 Task: Look for products in the category "Beef" from the brand "Store Brand".
Action: Mouse moved to (24, 80)
Screenshot: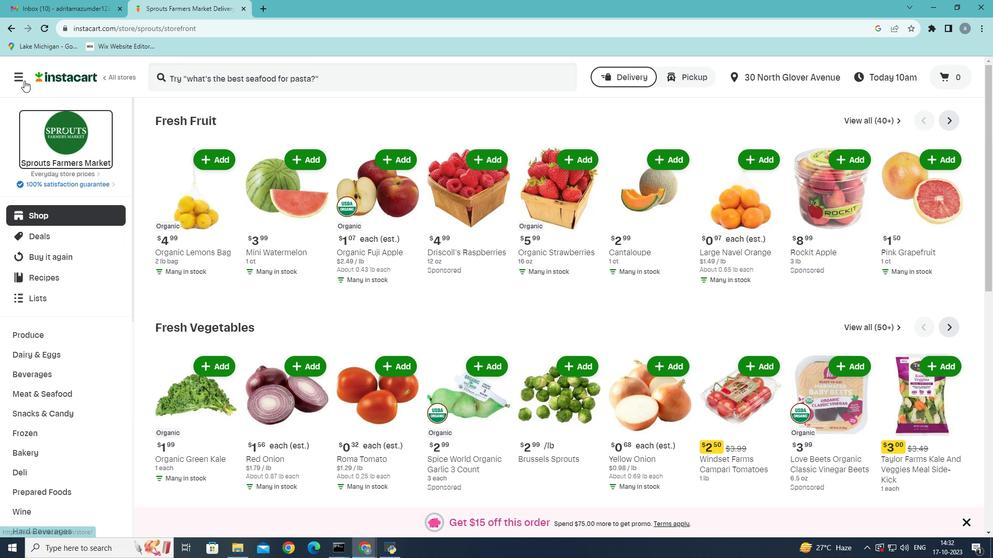 
Action: Mouse pressed left at (24, 80)
Screenshot: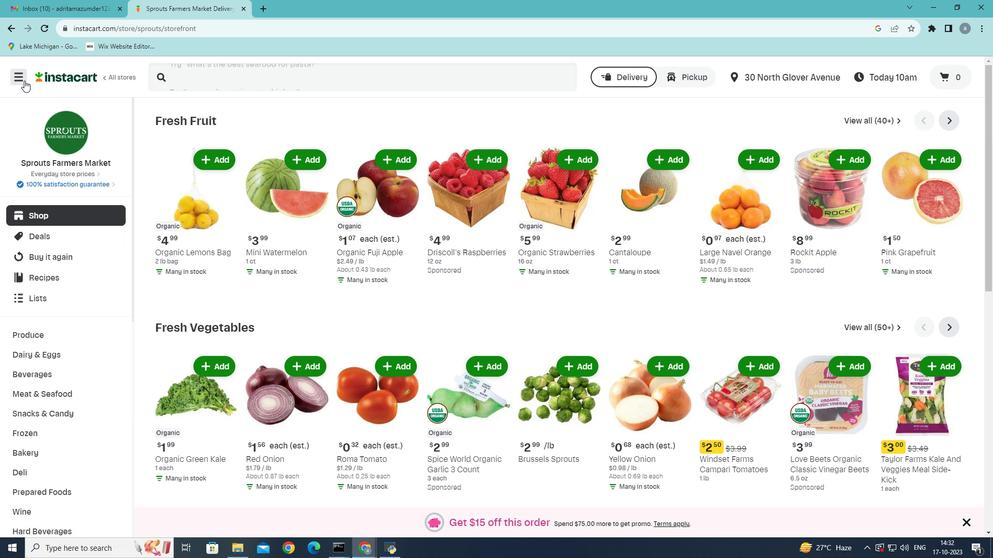 
Action: Mouse moved to (55, 305)
Screenshot: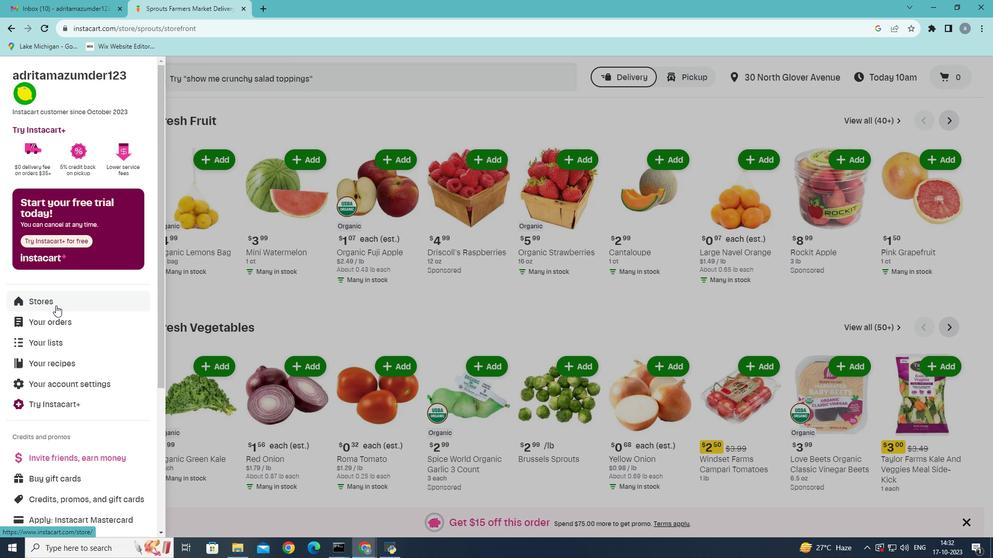 
Action: Mouse pressed left at (55, 305)
Screenshot: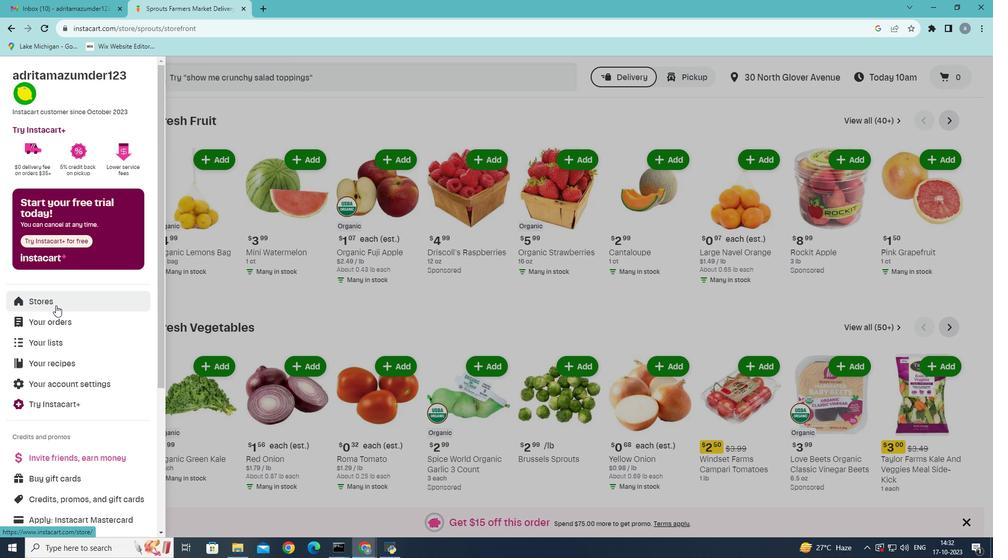 
Action: Mouse moved to (238, 122)
Screenshot: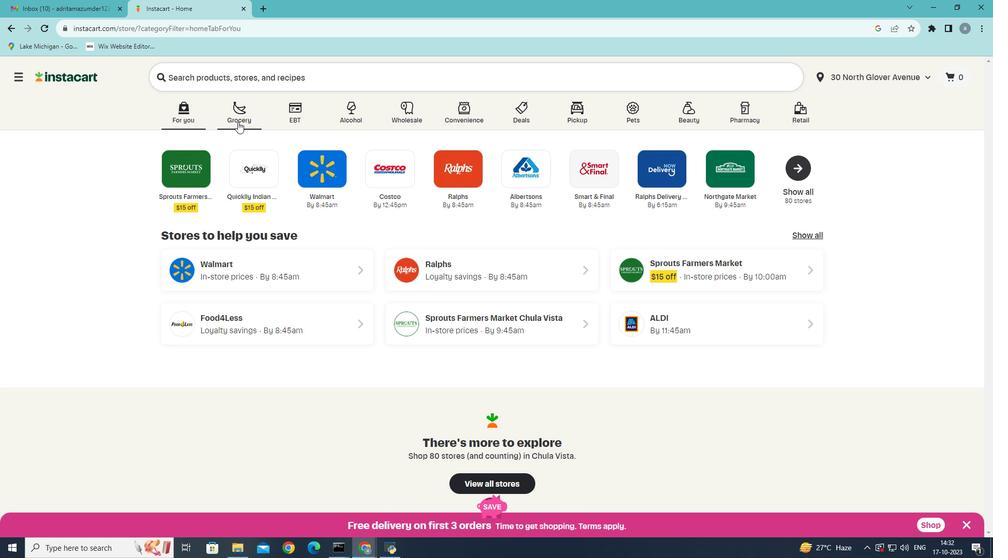 
Action: Mouse pressed left at (238, 122)
Screenshot: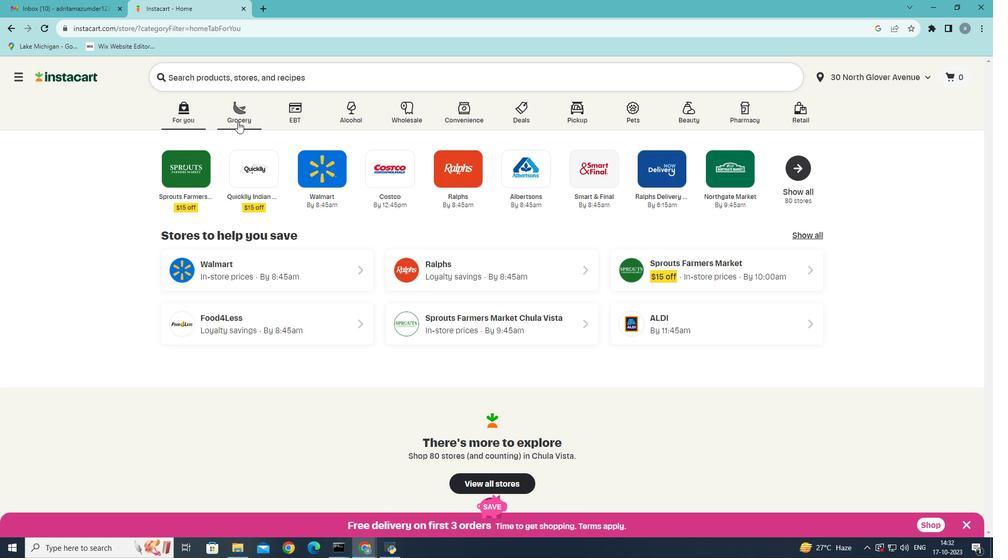 
Action: Mouse moved to (657, 252)
Screenshot: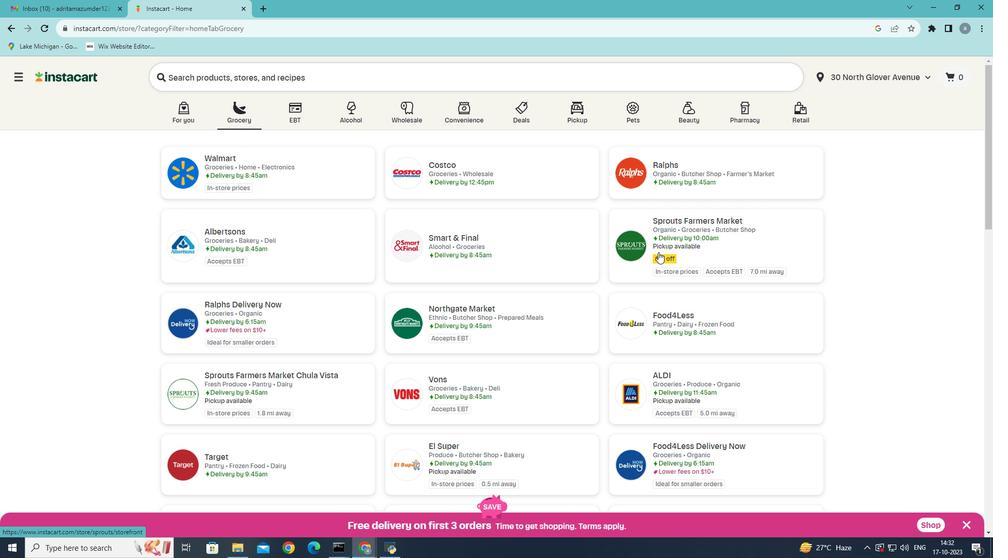 
Action: Mouse pressed left at (657, 252)
Screenshot: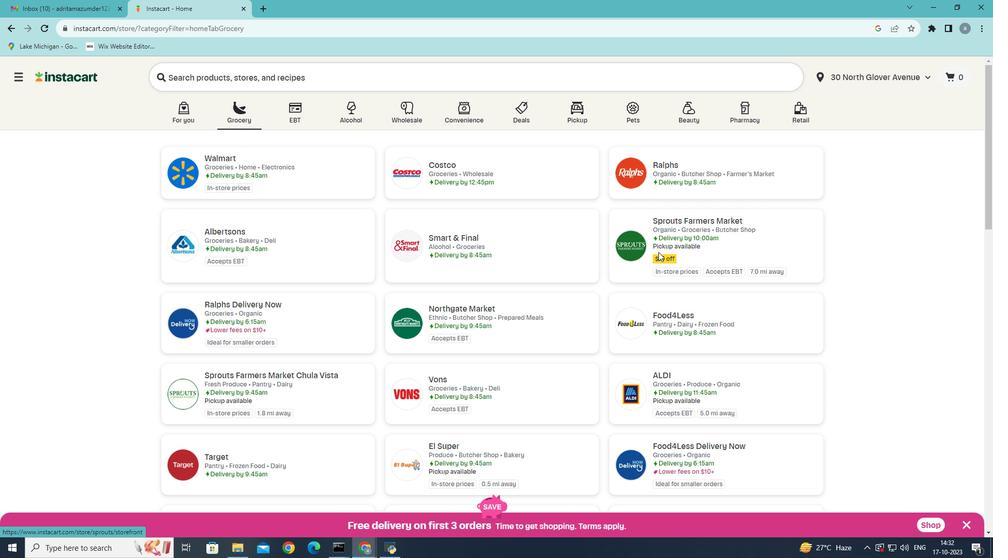 
Action: Mouse moved to (49, 393)
Screenshot: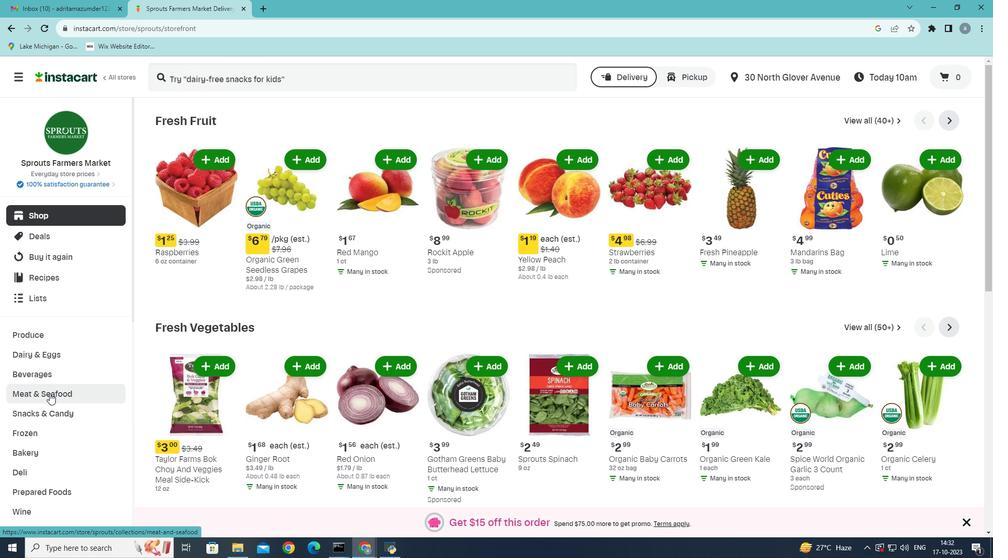 
Action: Mouse pressed left at (49, 393)
Screenshot: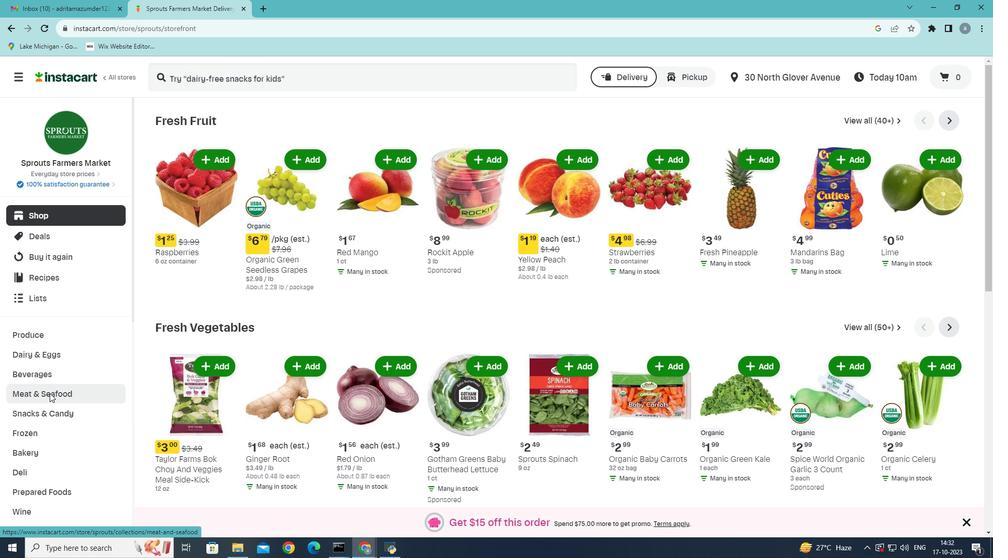 
Action: Mouse moved to (298, 146)
Screenshot: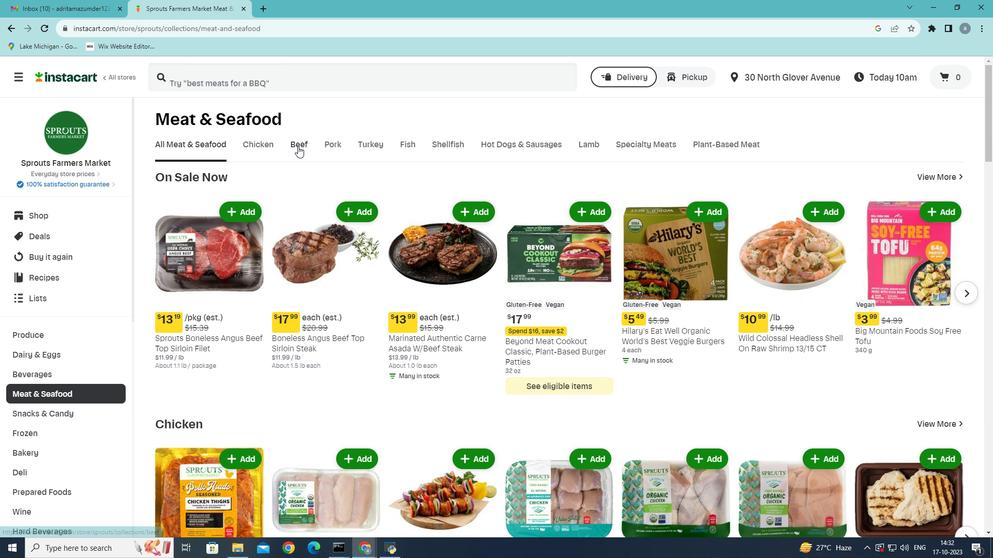 
Action: Mouse pressed left at (298, 146)
Screenshot: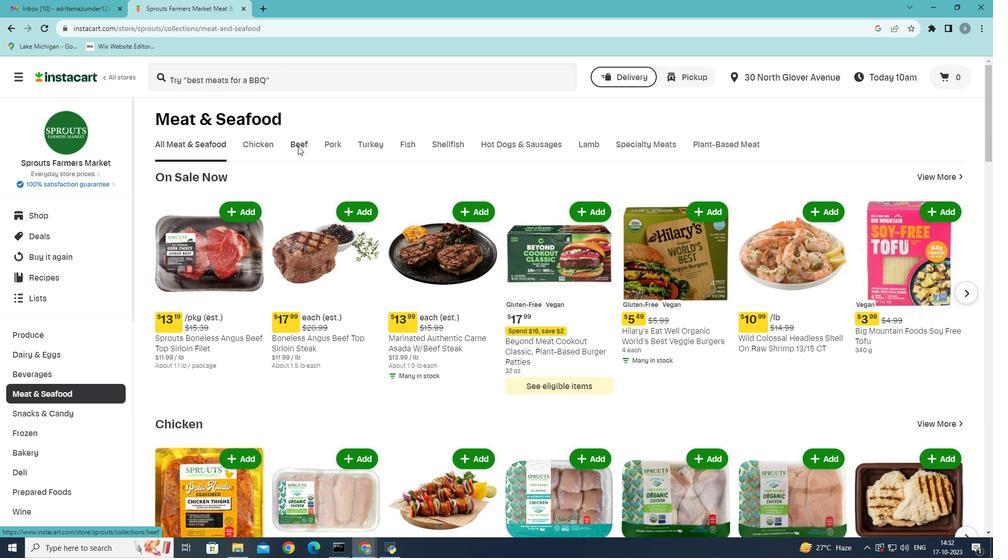 
Action: Mouse moved to (264, 192)
Screenshot: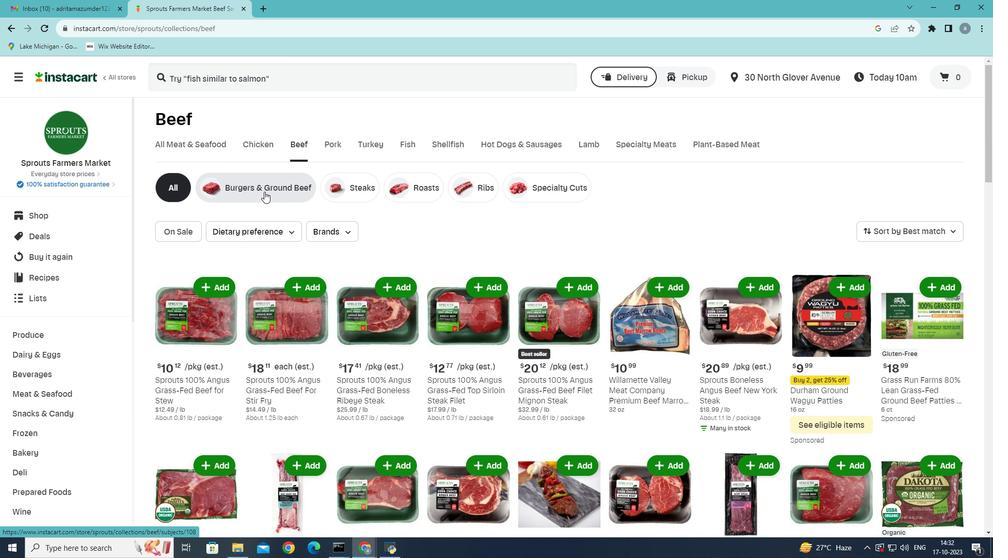 
Action: Mouse pressed left at (264, 192)
Screenshot: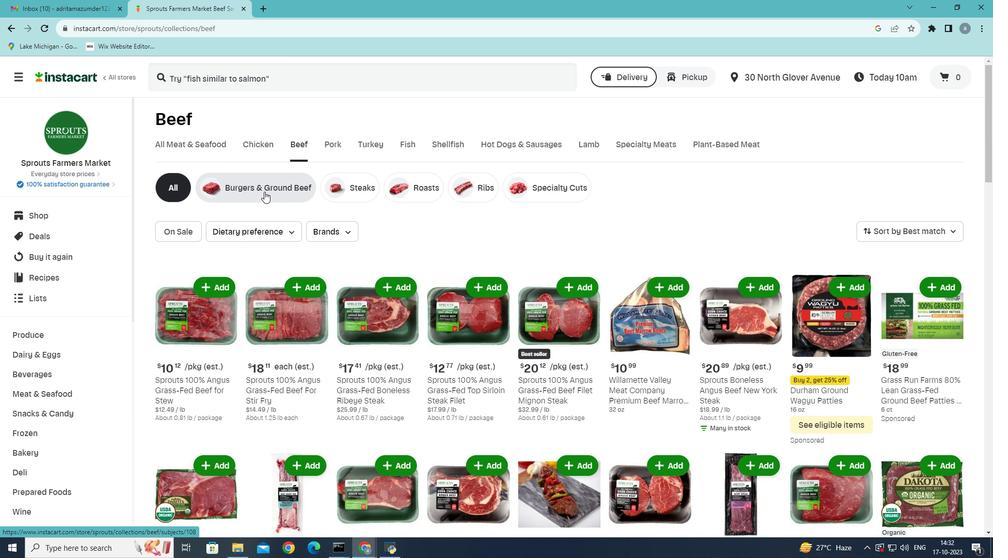 
Action: Mouse moved to (344, 230)
Screenshot: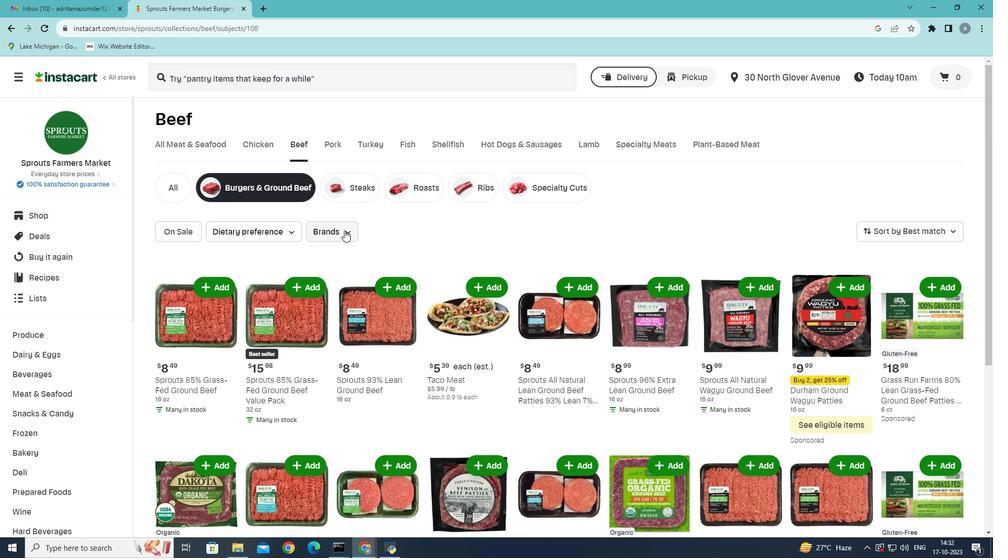 
Action: Mouse pressed left at (344, 230)
Screenshot: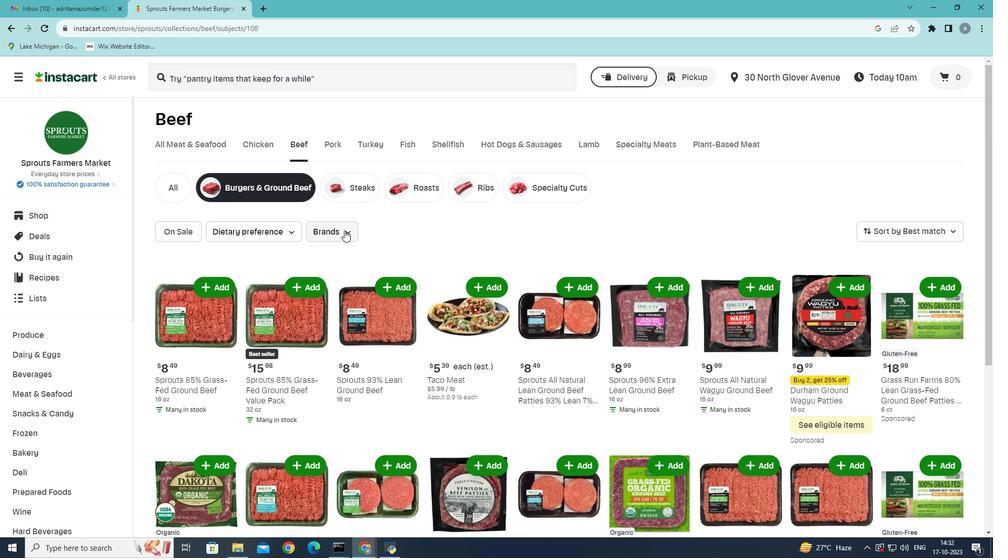 
Action: Mouse moved to (325, 262)
Screenshot: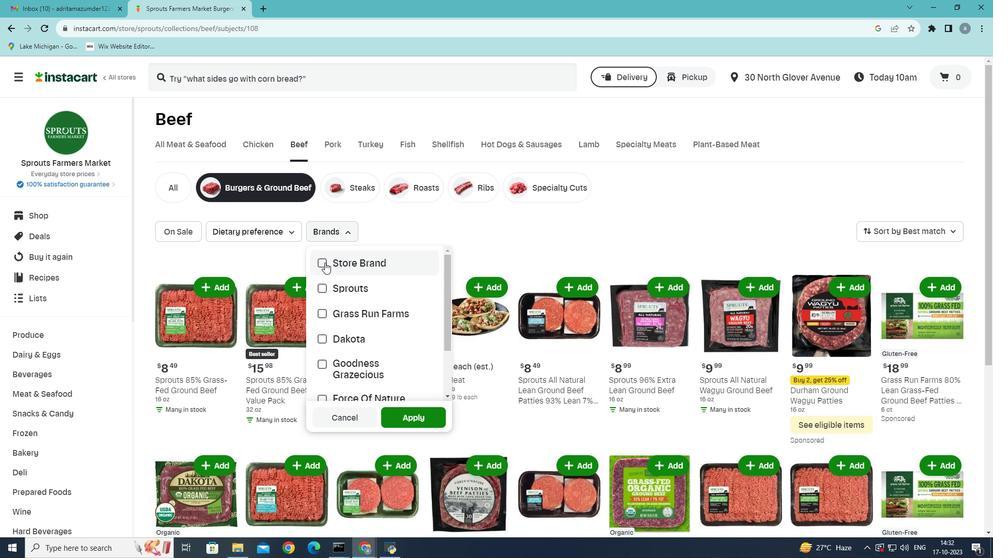 
Action: Mouse pressed left at (325, 262)
Screenshot: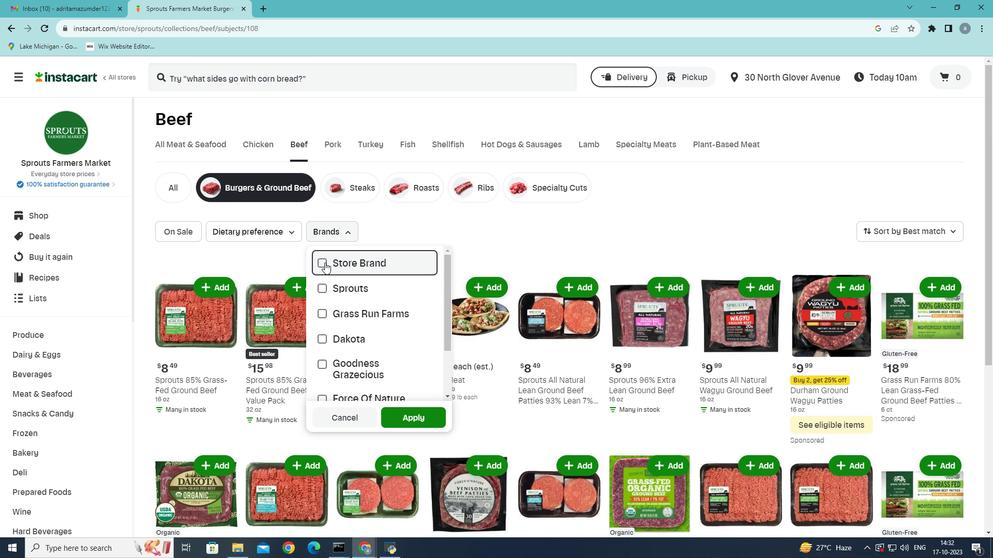 
Action: Mouse moved to (400, 422)
Screenshot: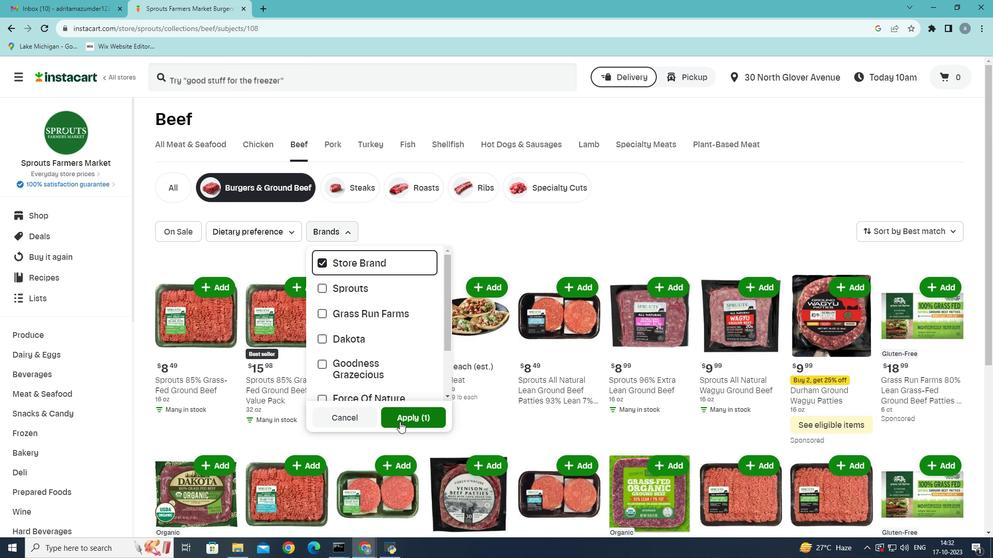 
Action: Mouse pressed left at (400, 422)
Screenshot: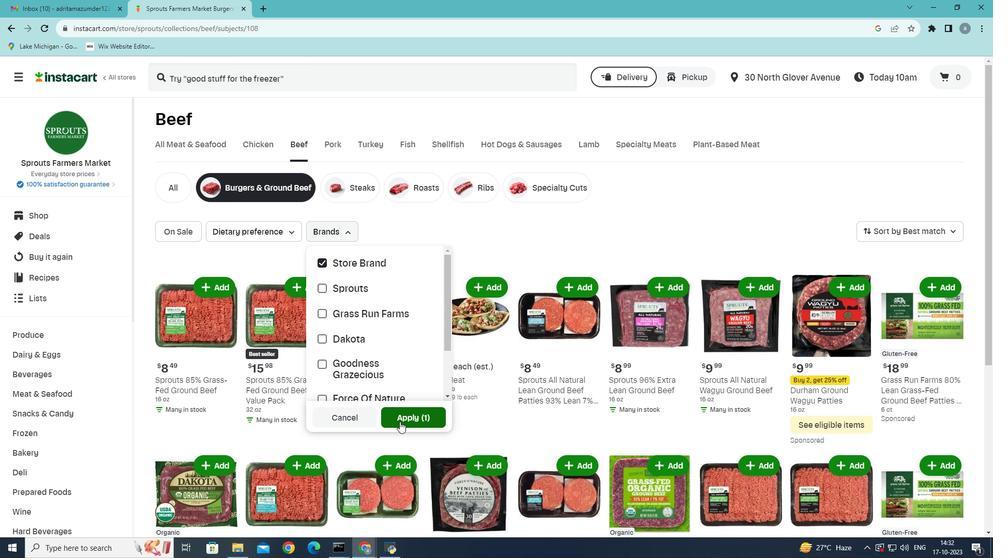 
Action: Mouse moved to (398, 410)
Screenshot: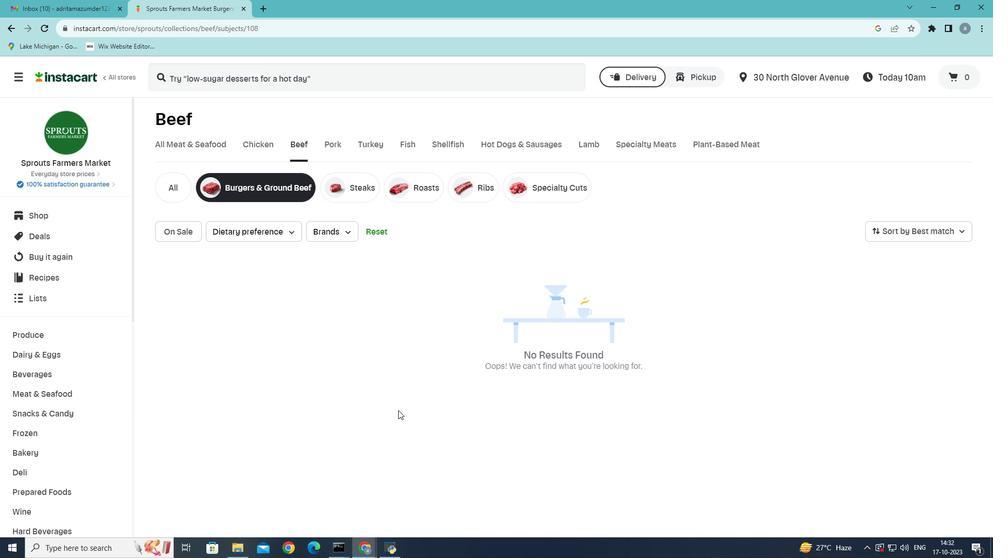 
